 Task: Select 1st.
Action: Mouse moved to (287, 65)
Screenshot: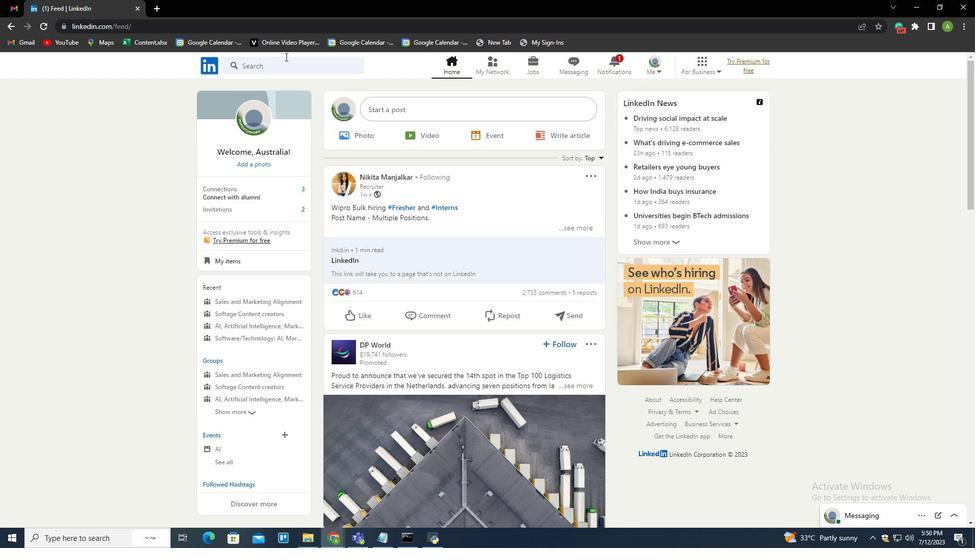 
Action: Mouse pressed left at (287, 65)
Screenshot: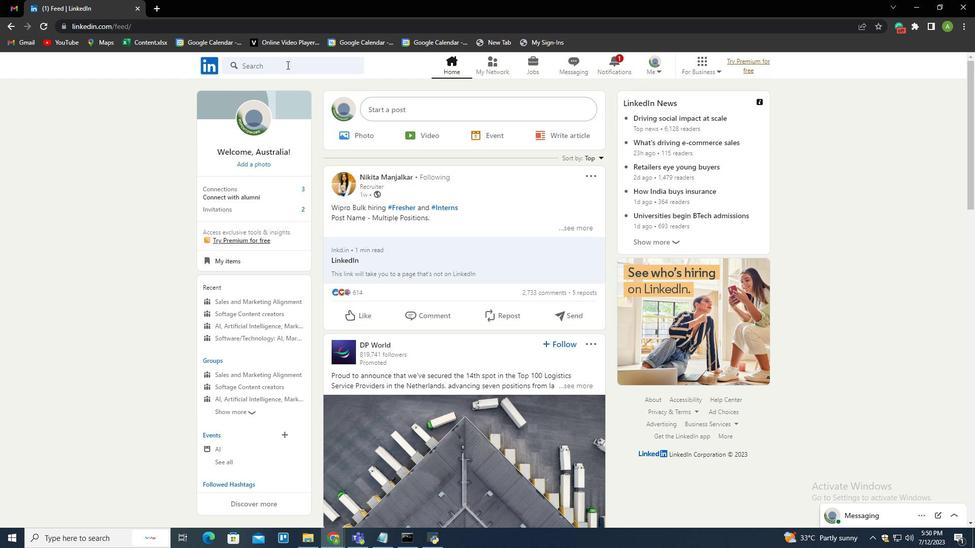 
Action: Mouse moved to (275, 145)
Screenshot: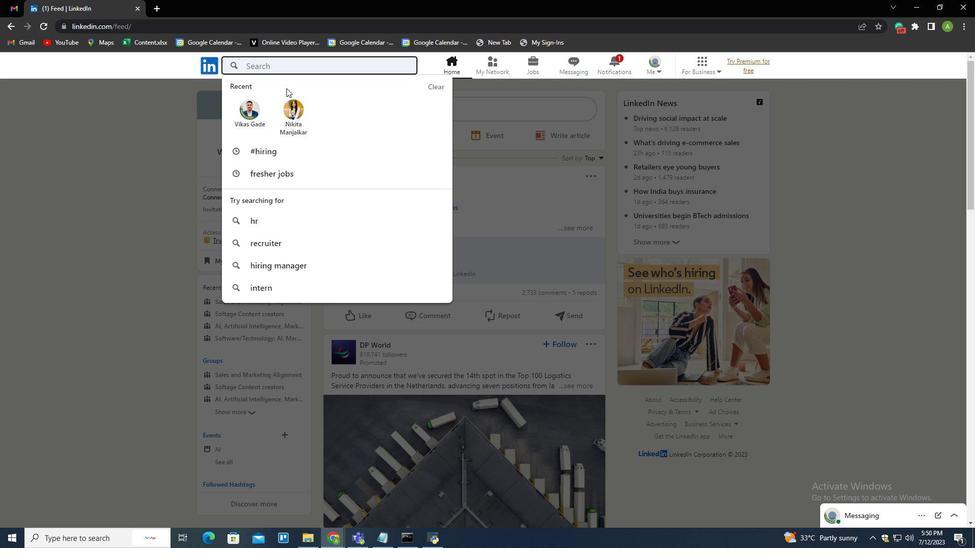 
Action: Mouse pressed left at (275, 145)
Screenshot: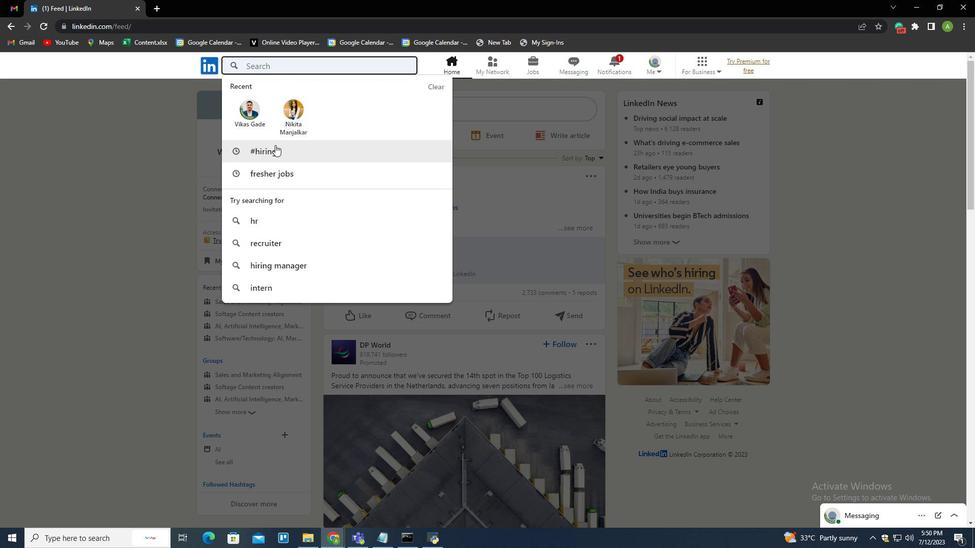 
Action: Mouse moved to (309, 91)
Screenshot: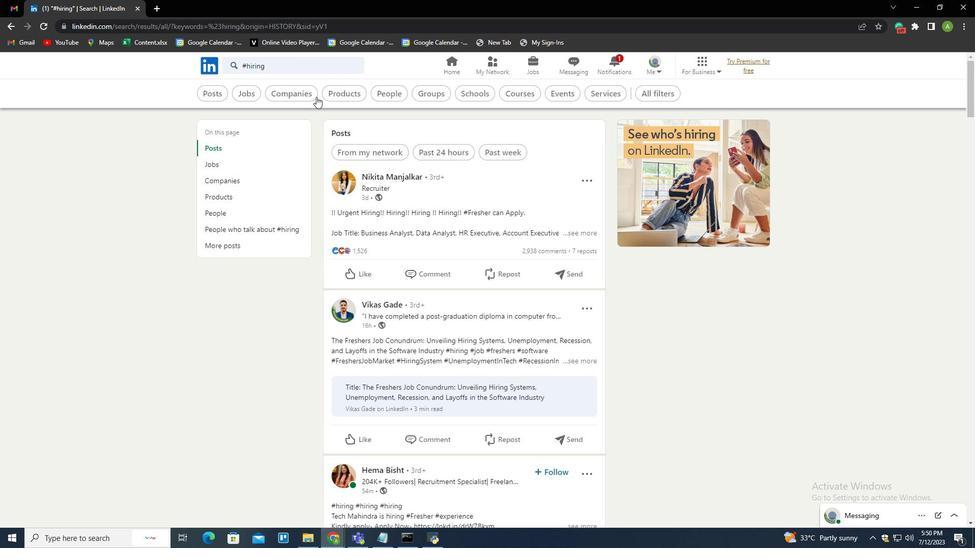 
Action: Mouse pressed left at (309, 91)
Screenshot: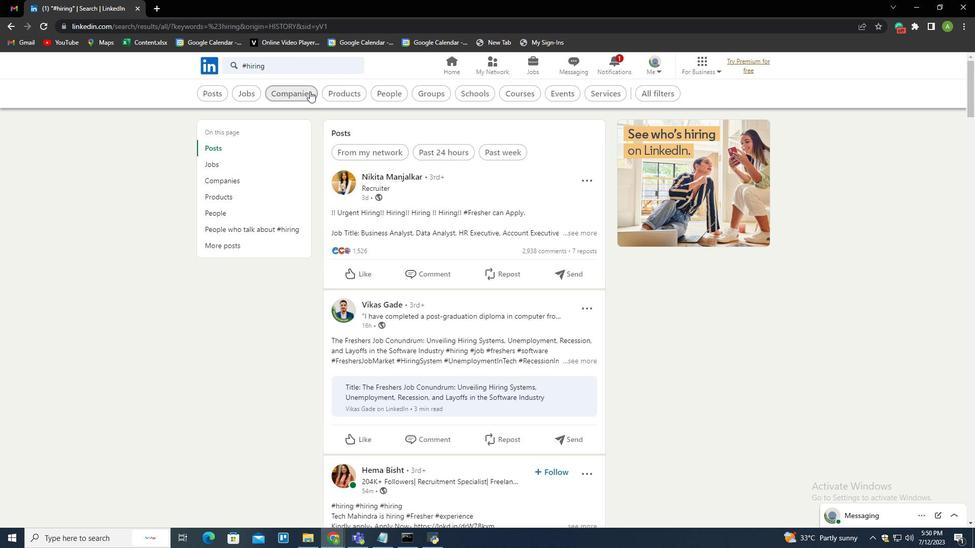 
Action: Mouse moved to (497, 90)
Screenshot: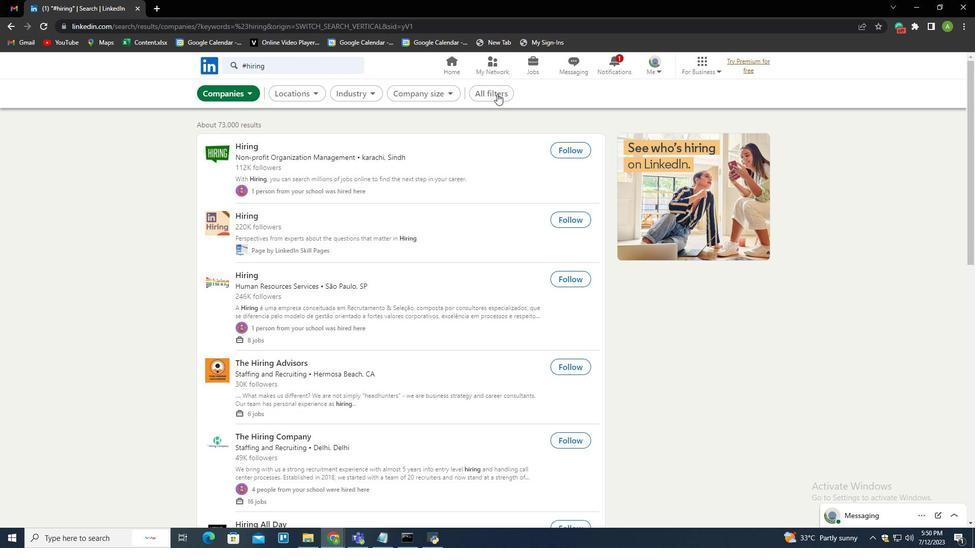 
Action: Mouse pressed left at (497, 90)
Screenshot: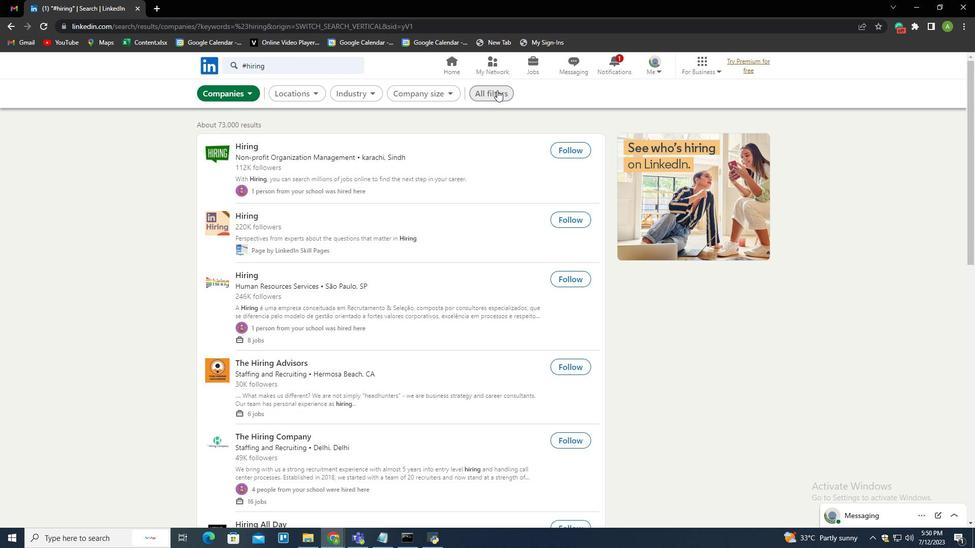
Action: Mouse moved to (793, 248)
Screenshot: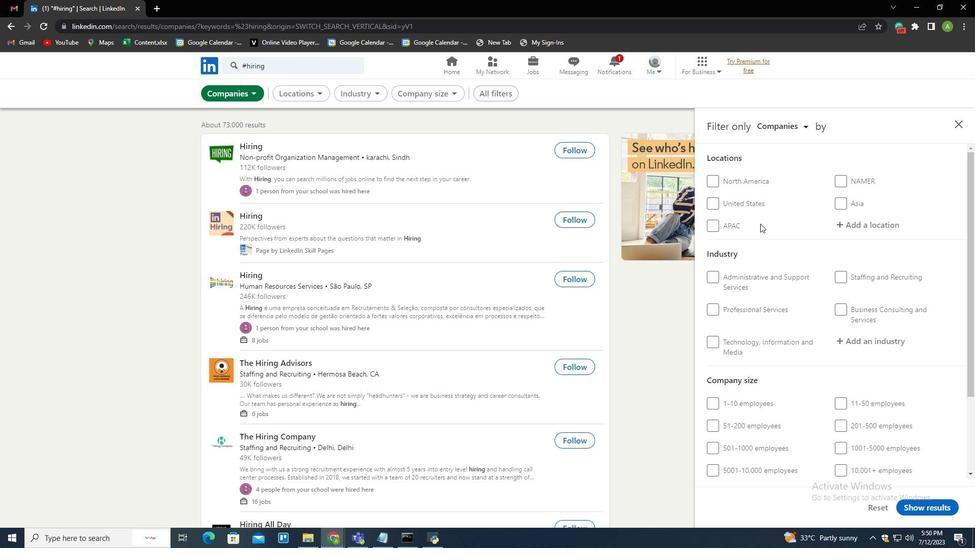 
Action: Mouse scrolled (793, 247) with delta (0, 0)
Screenshot: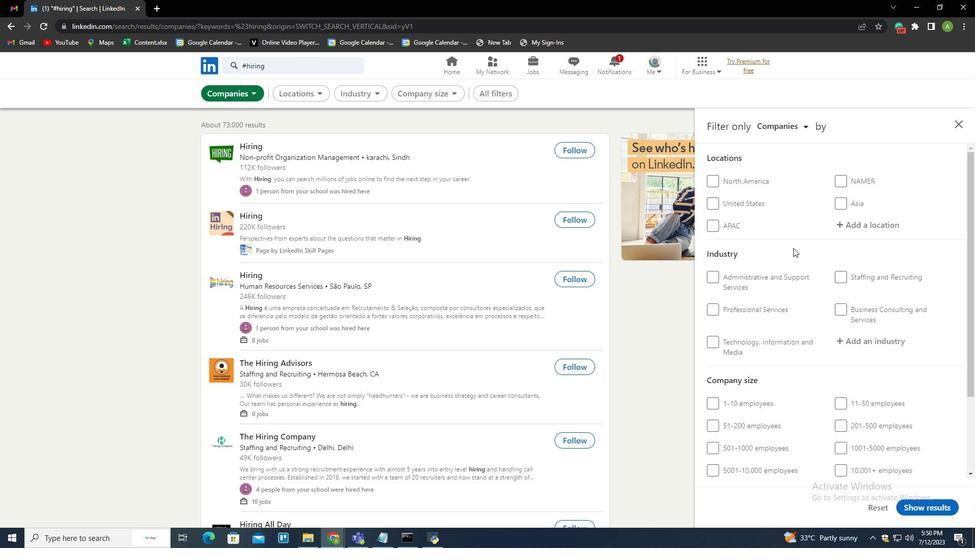 
Action: Mouse scrolled (793, 247) with delta (0, 0)
Screenshot: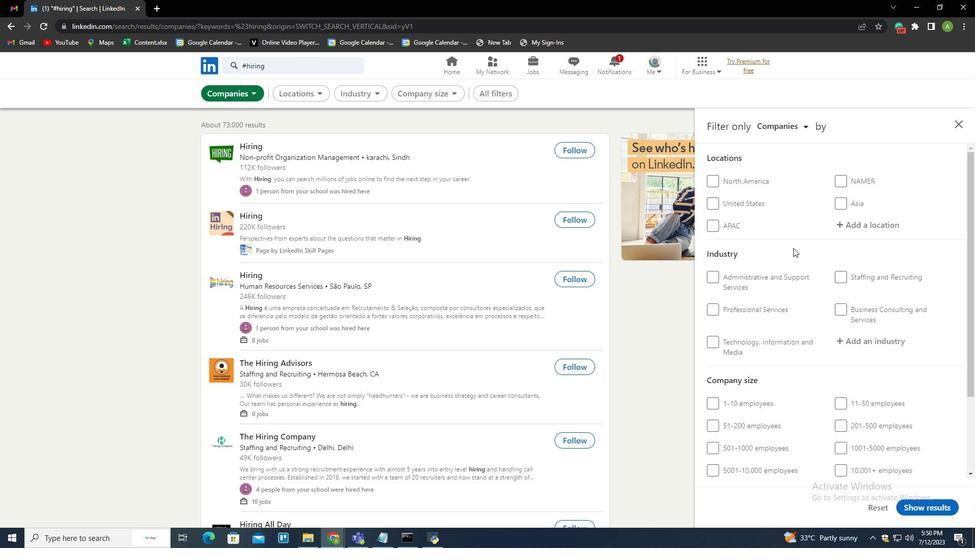 
Action: Mouse scrolled (793, 247) with delta (0, 0)
Screenshot: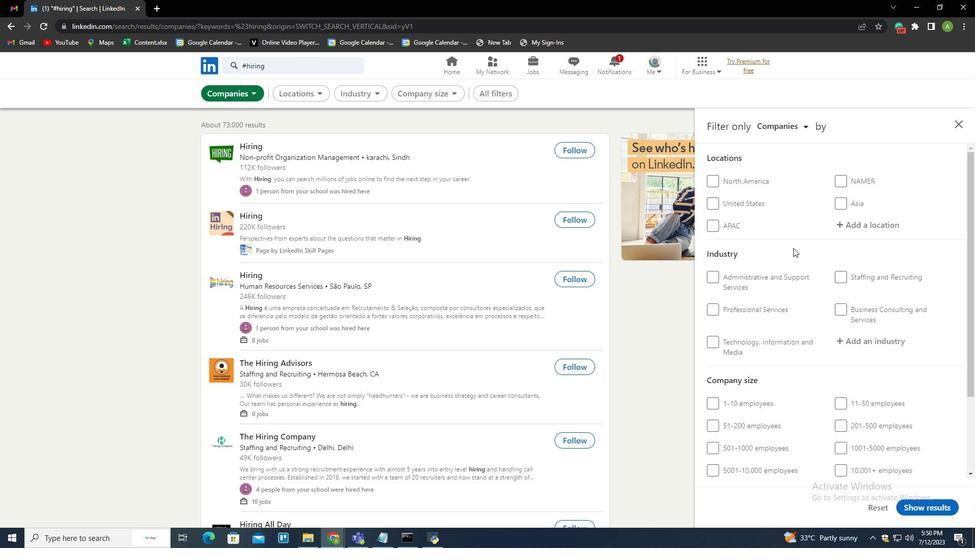 
Action: Mouse scrolled (793, 247) with delta (0, 0)
Screenshot: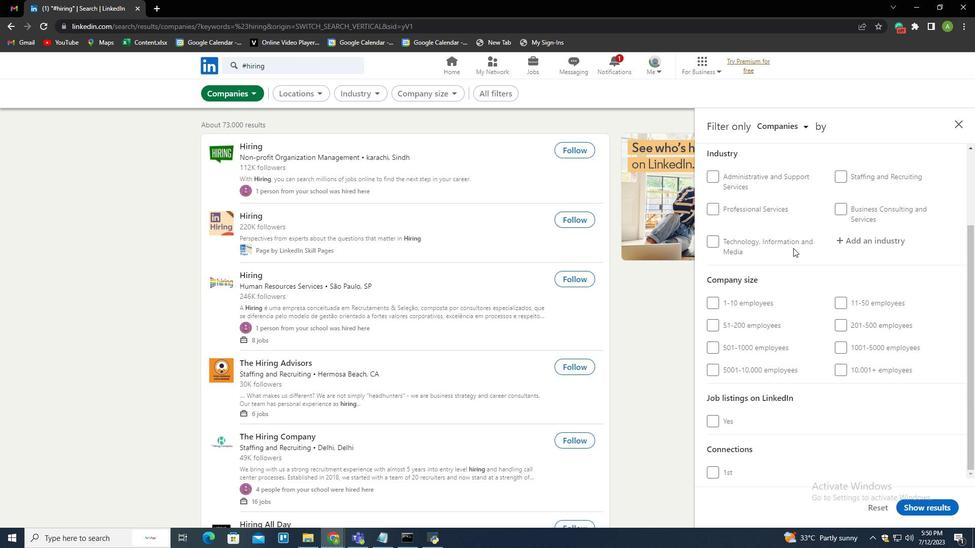 
Action: Mouse scrolled (793, 247) with delta (0, 0)
Screenshot: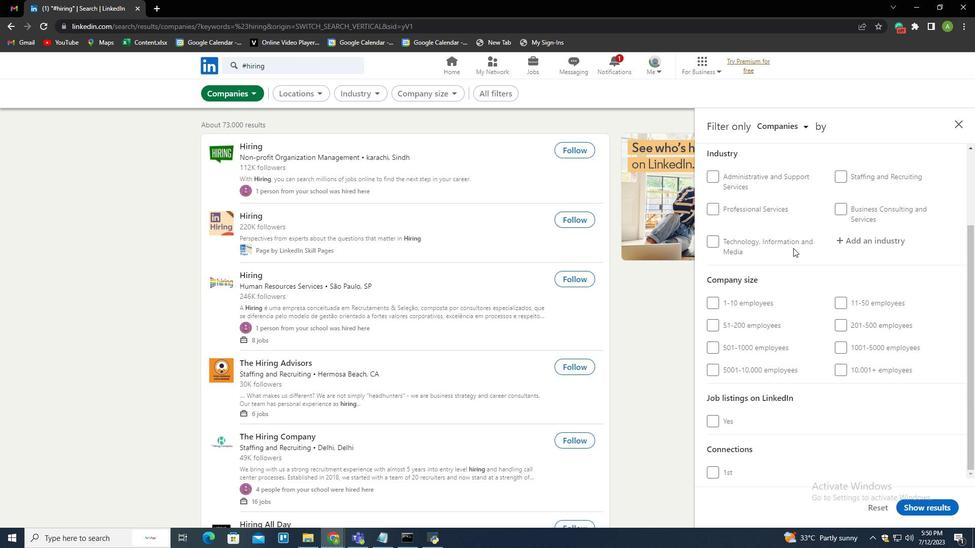 
Action: Mouse scrolled (793, 247) with delta (0, 0)
Screenshot: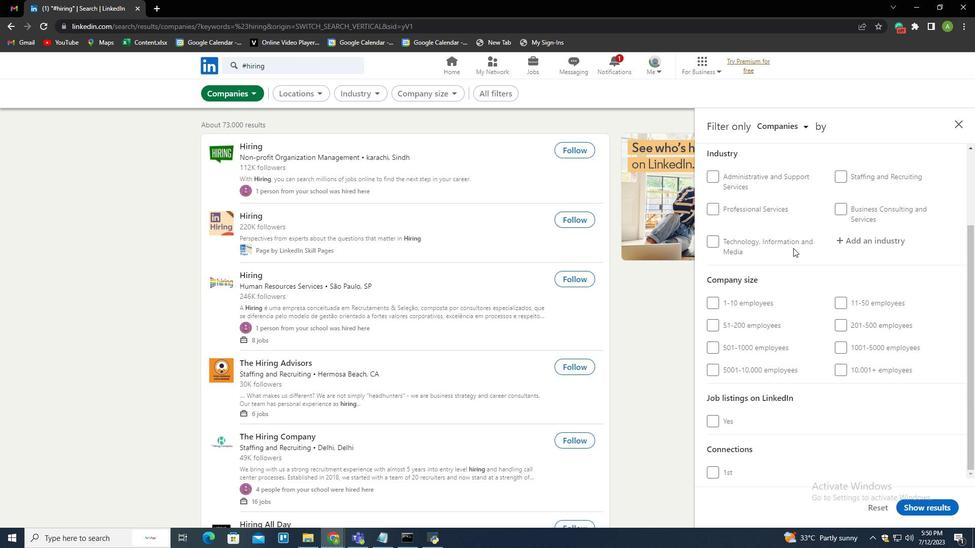 
Action: Mouse moved to (714, 474)
Screenshot: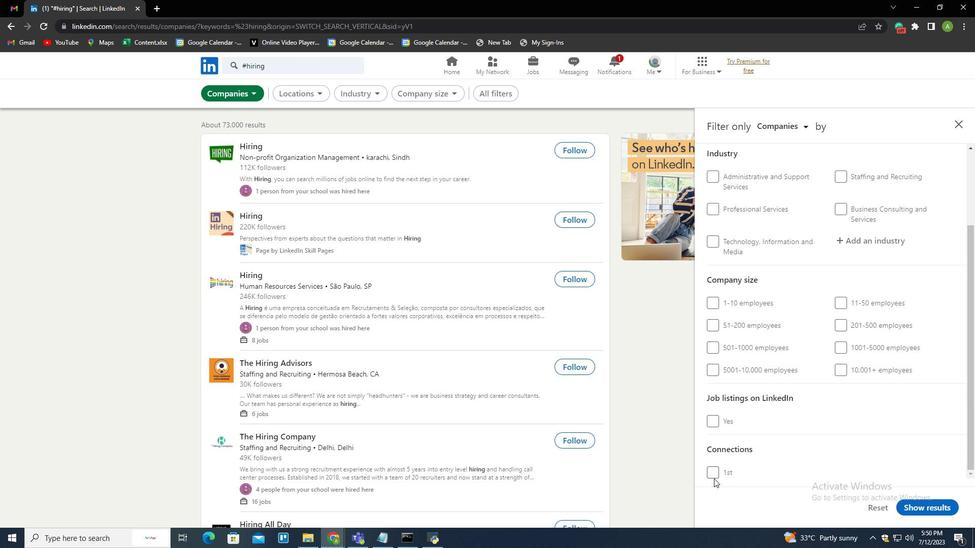 
Action: Mouse pressed left at (714, 474)
Screenshot: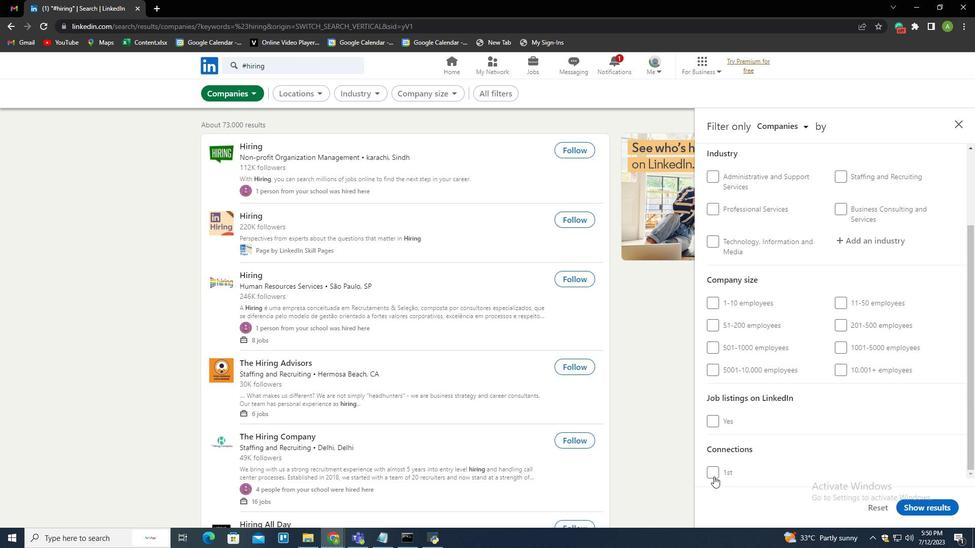 
Action: Mouse moved to (912, 508)
Screenshot: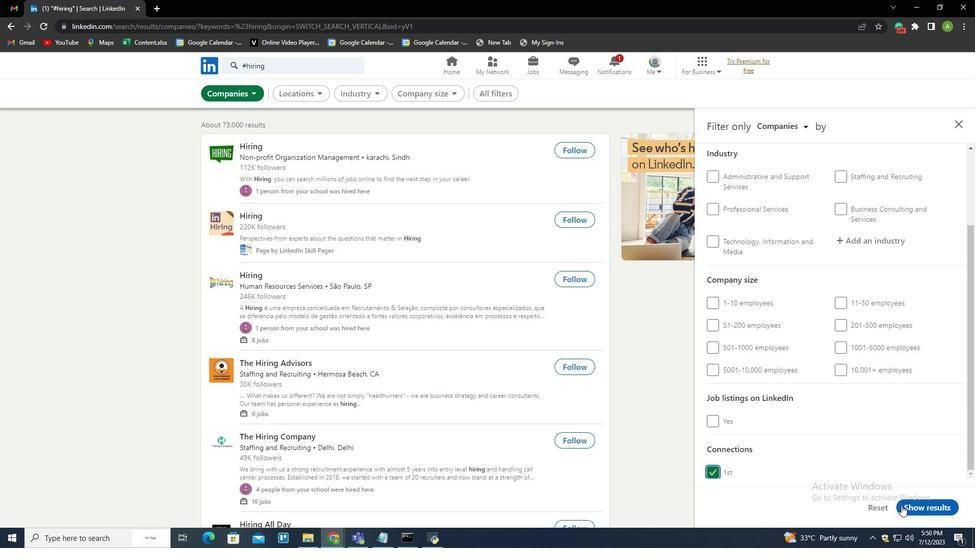 
Action: Mouse pressed left at (912, 508)
Screenshot: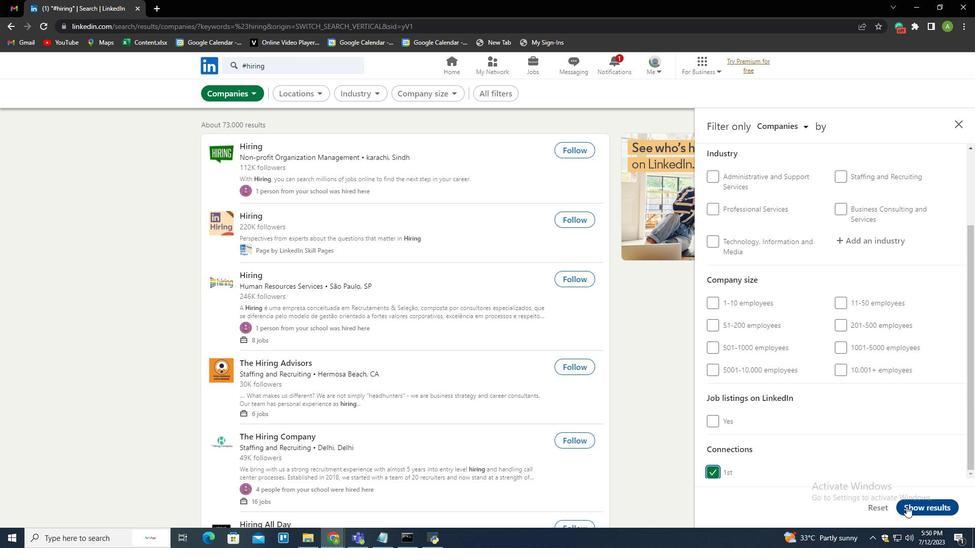 
Action: Mouse moved to (907, 506)
Screenshot: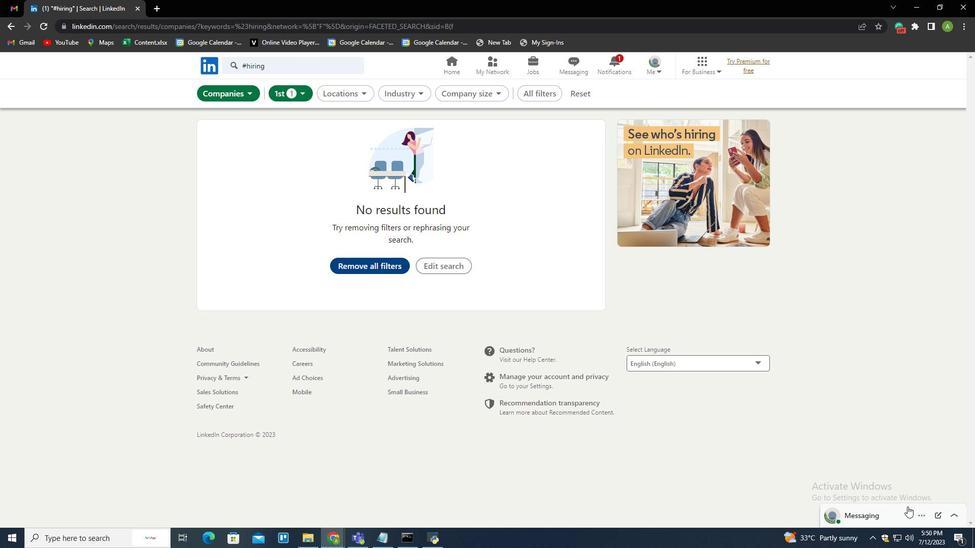 
